 Task: Write subject "Target audience".
Action: Mouse moved to (994, 257)
Screenshot: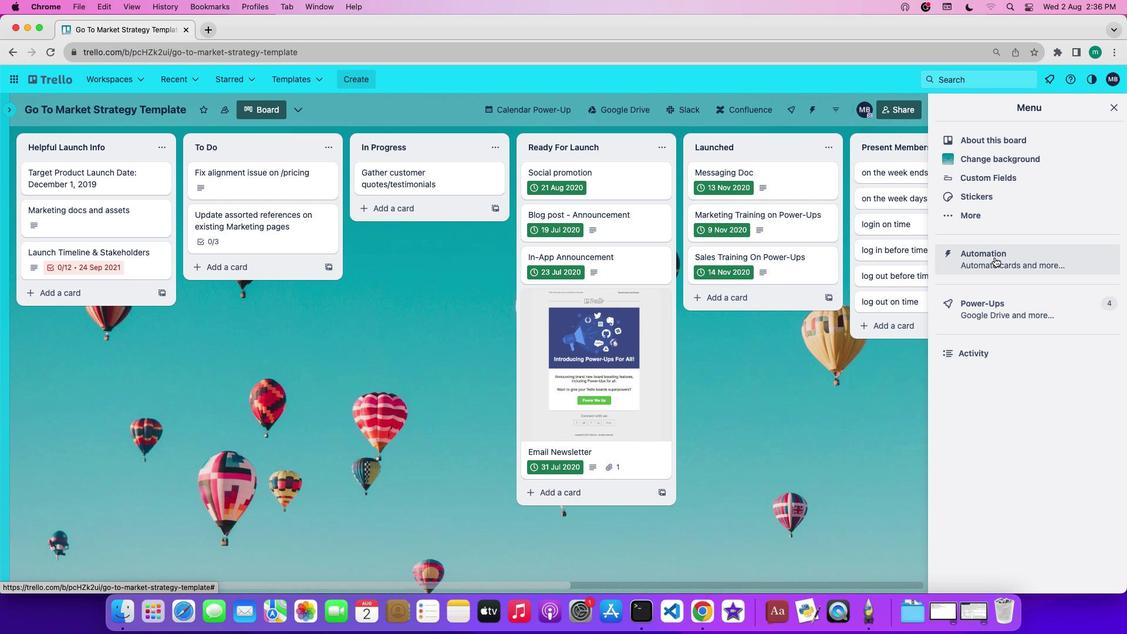
Action: Mouse pressed left at (994, 257)
Screenshot: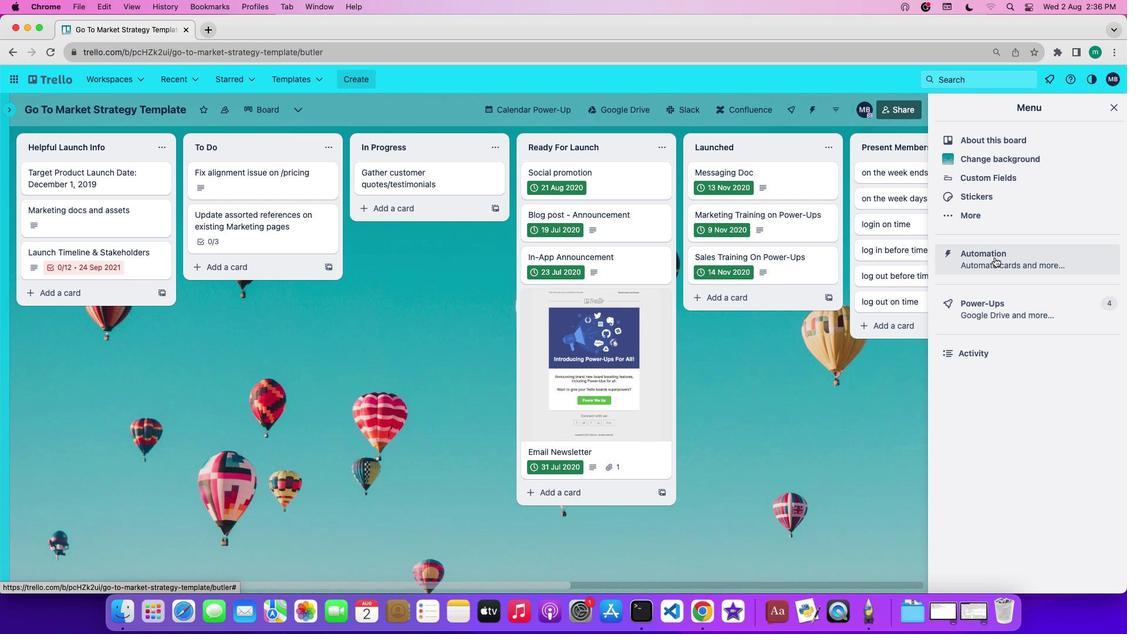 
Action: Mouse moved to (42, 300)
Screenshot: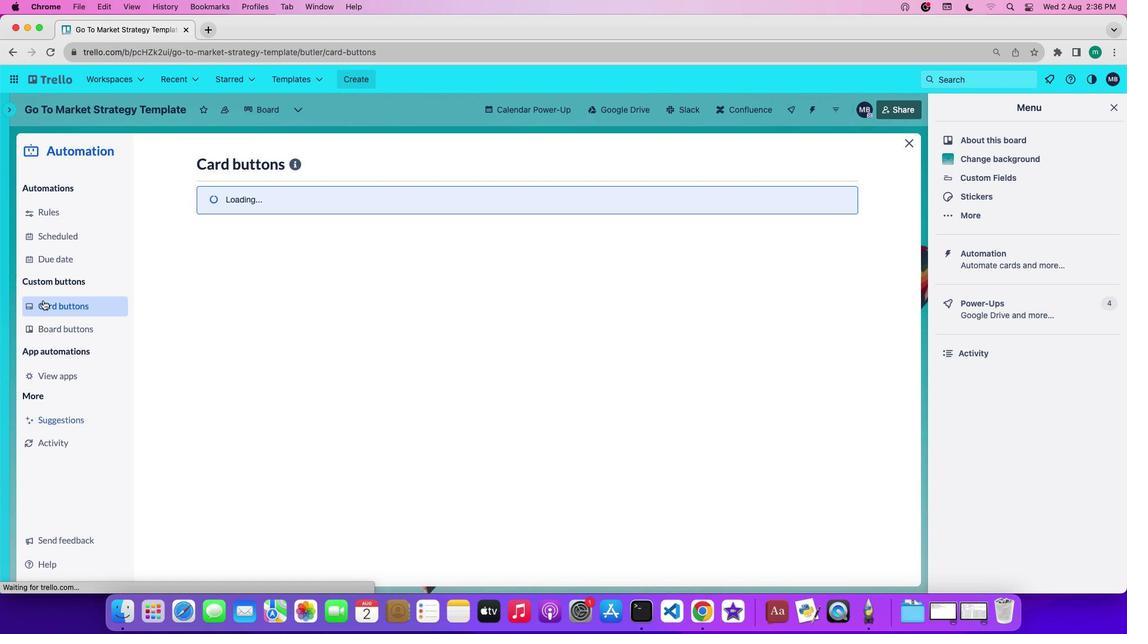 
Action: Mouse pressed left at (42, 300)
Screenshot: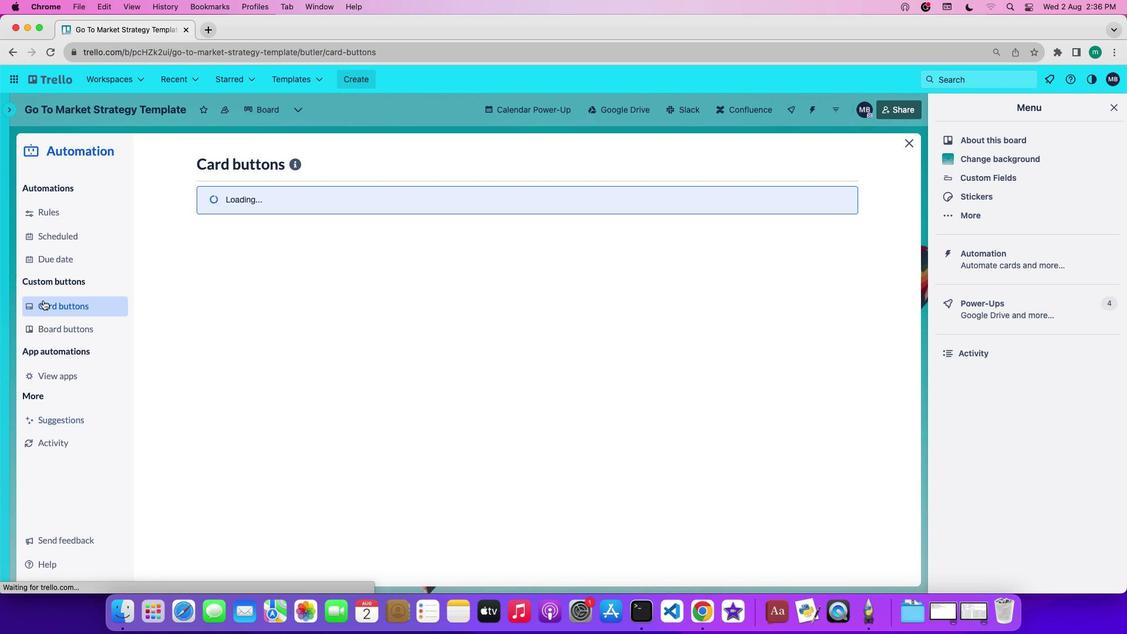 
Action: Mouse moved to (278, 407)
Screenshot: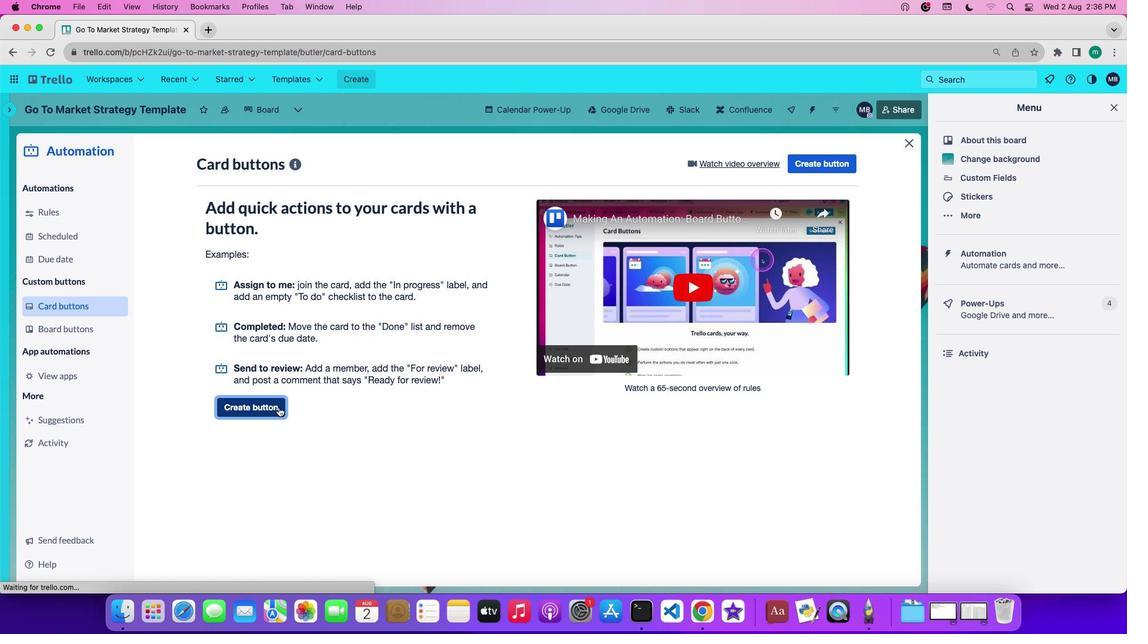 
Action: Mouse pressed left at (278, 407)
Screenshot: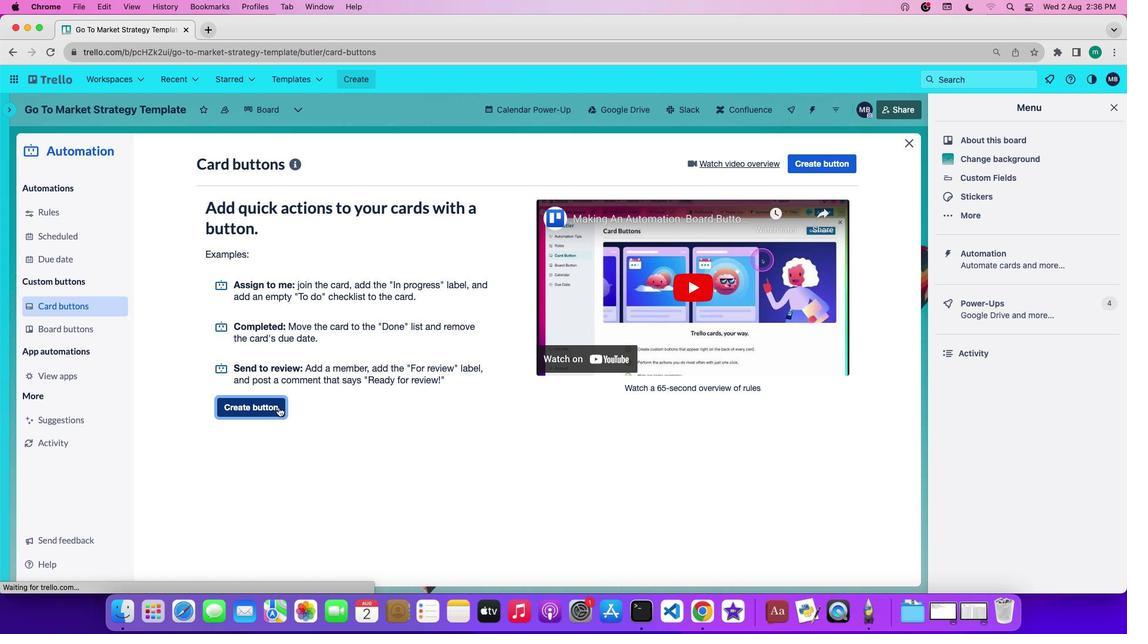 
Action: Mouse moved to (588, 327)
Screenshot: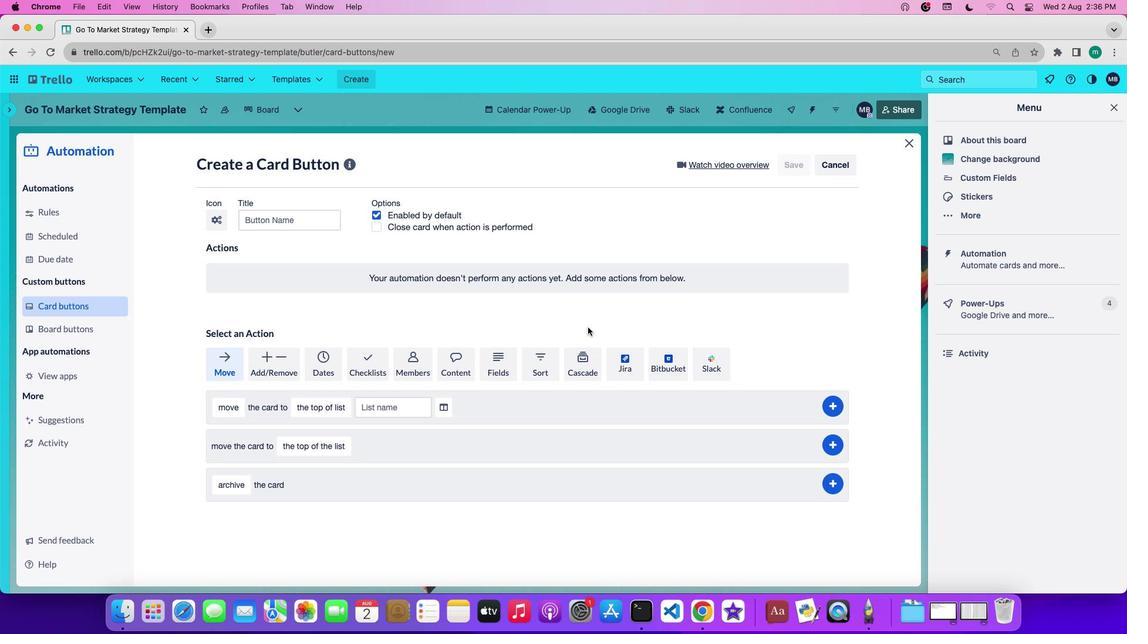 
Action: Mouse pressed left at (588, 327)
Screenshot: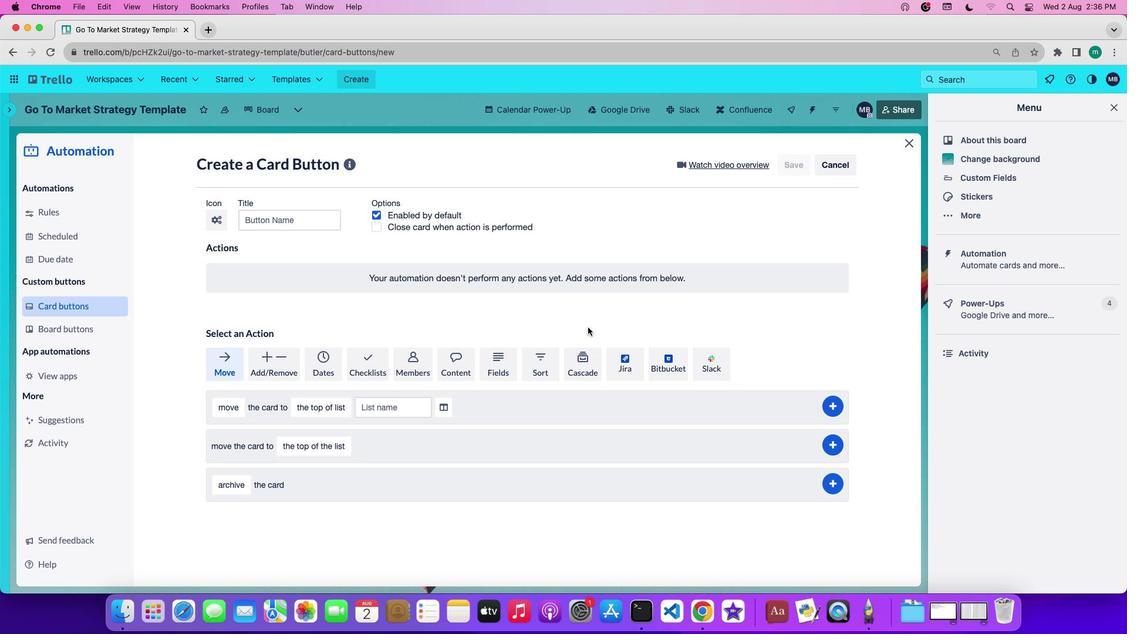 
Action: Mouse moved to (464, 361)
Screenshot: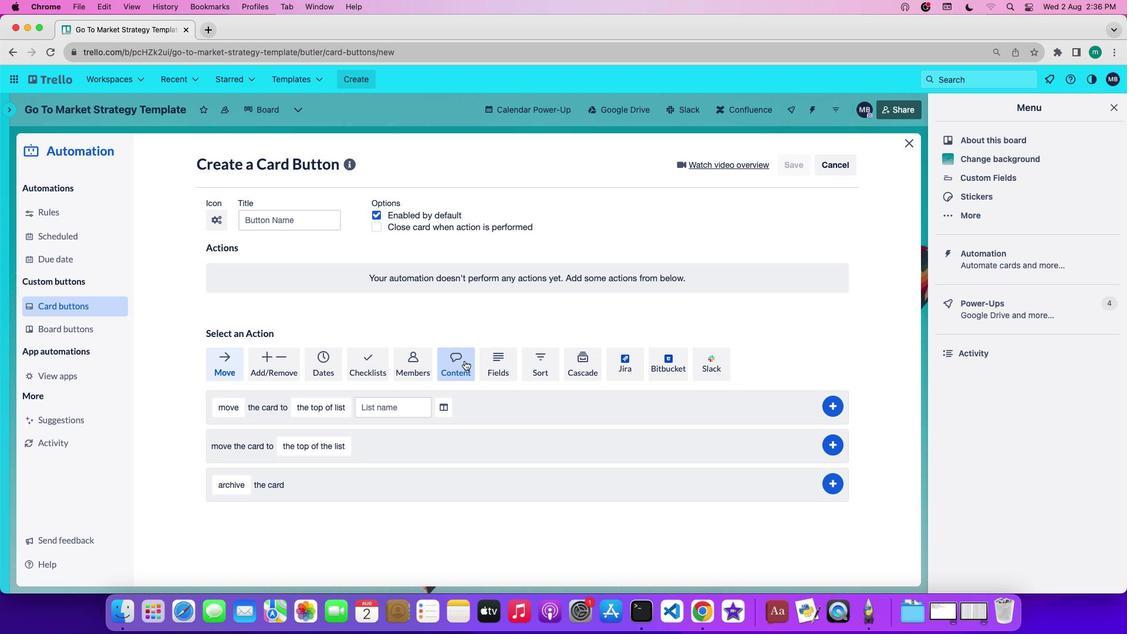 
Action: Mouse pressed left at (464, 361)
Screenshot: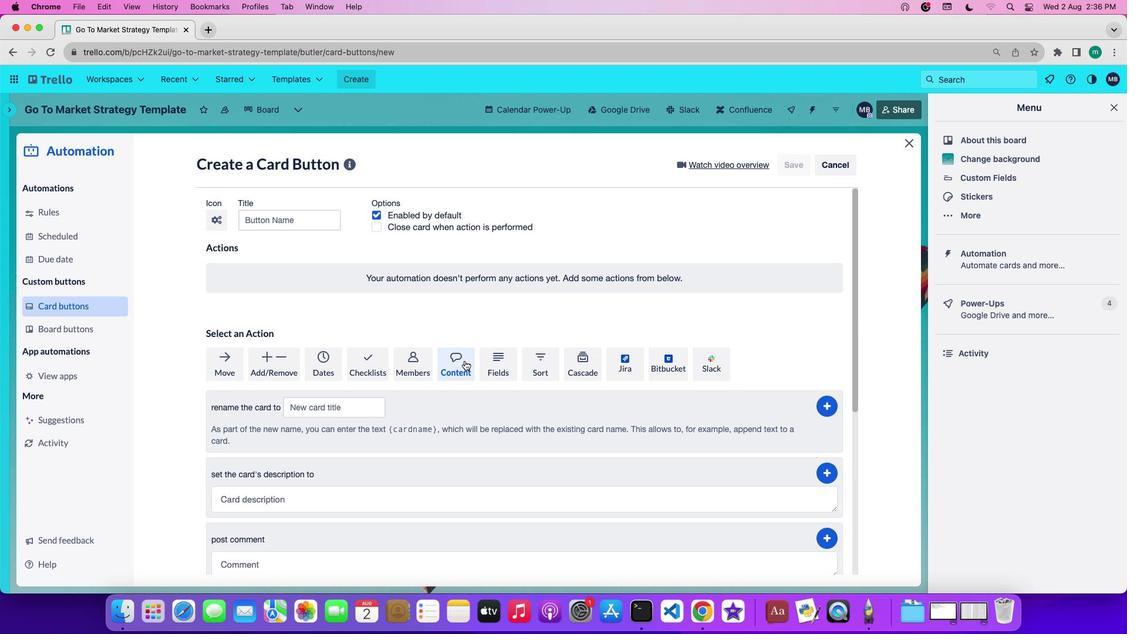 
Action: Mouse moved to (431, 463)
Screenshot: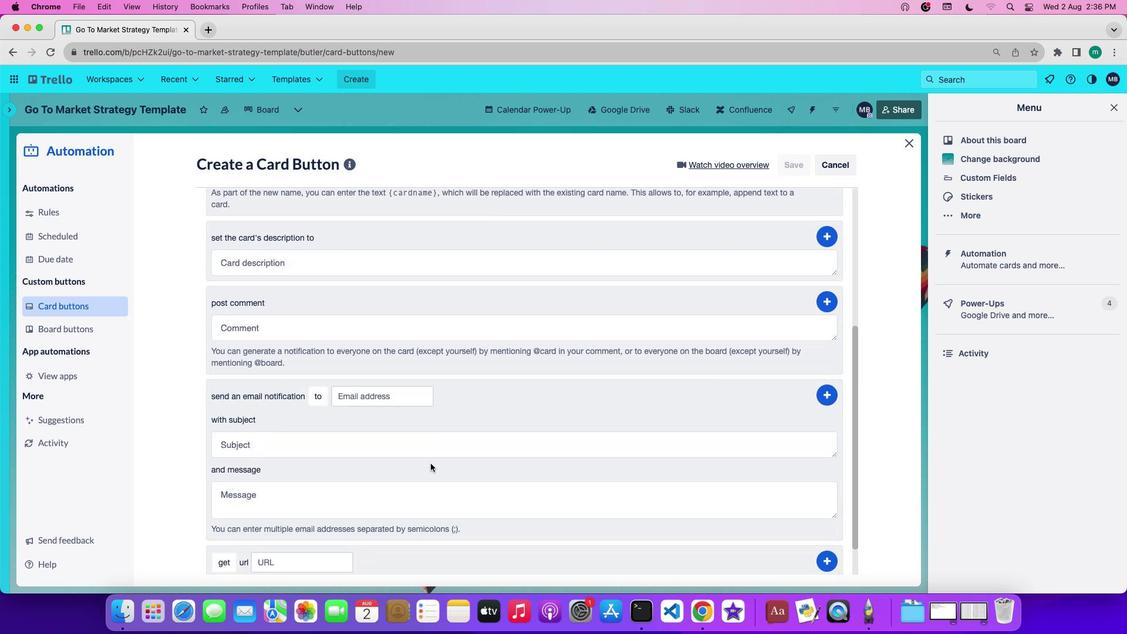 
Action: Mouse scrolled (431, 463) with delta (0, 0)
Screenshot: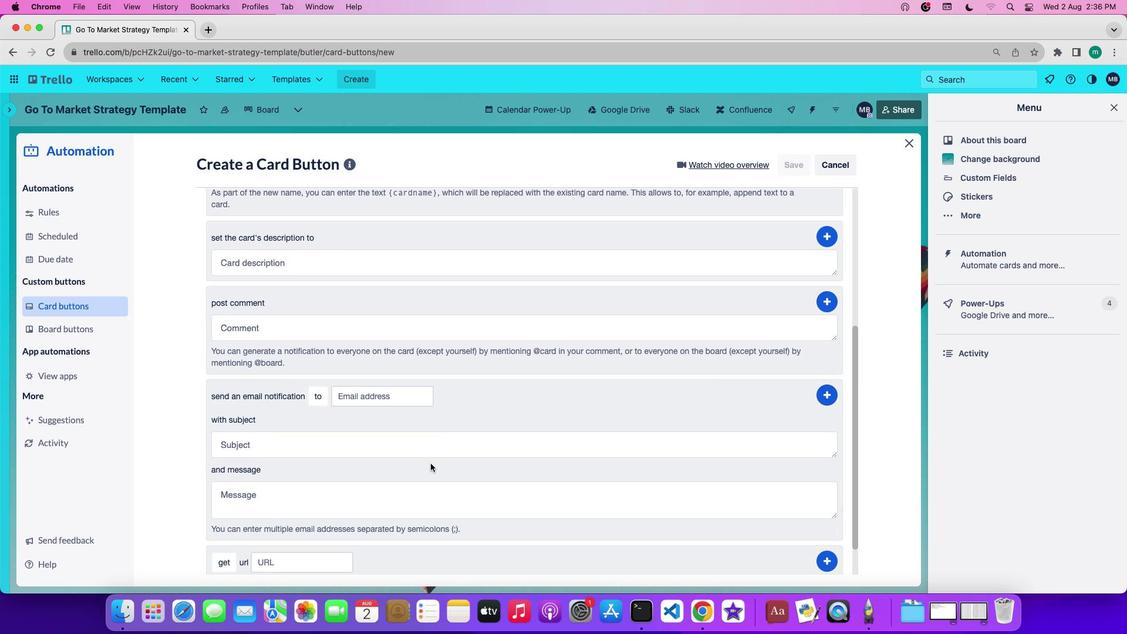 
Action: Mouse scrolled (431, 463) with delta (0, 0)
Screenshot: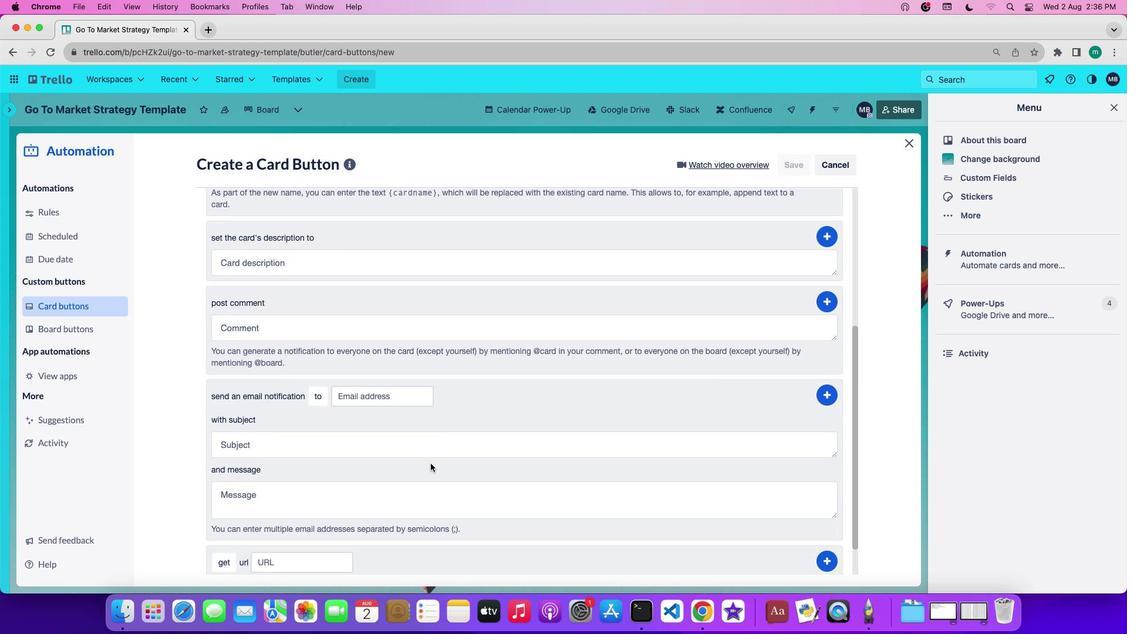 
Action: Mouse scrolled (431, 463) with delta (0, -1)
Screenshot: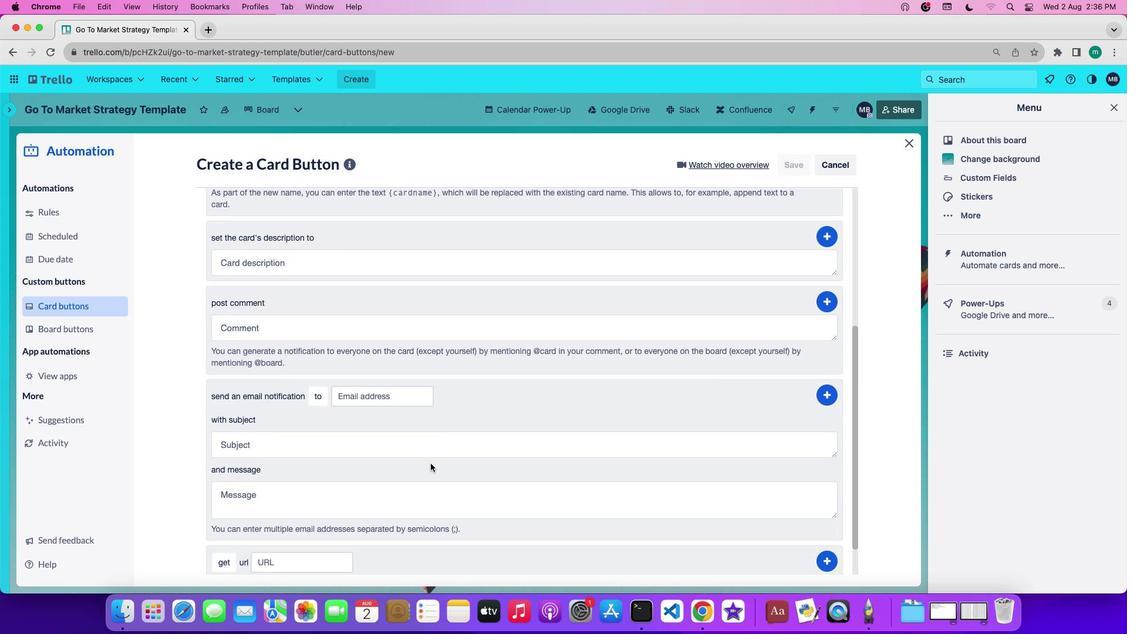 
Action: Mouse scrolled (431, 463) with delta (0, -2)
Screenshot: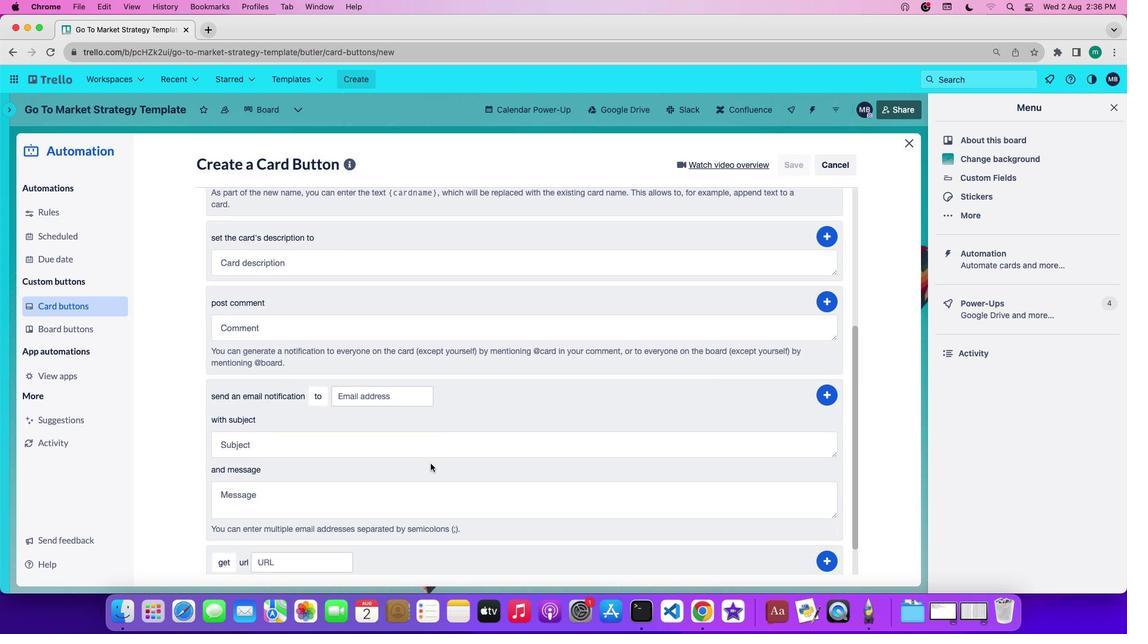 
Action: Mouse scrolled (431, 463) with delta (0, 0)
Screenshot: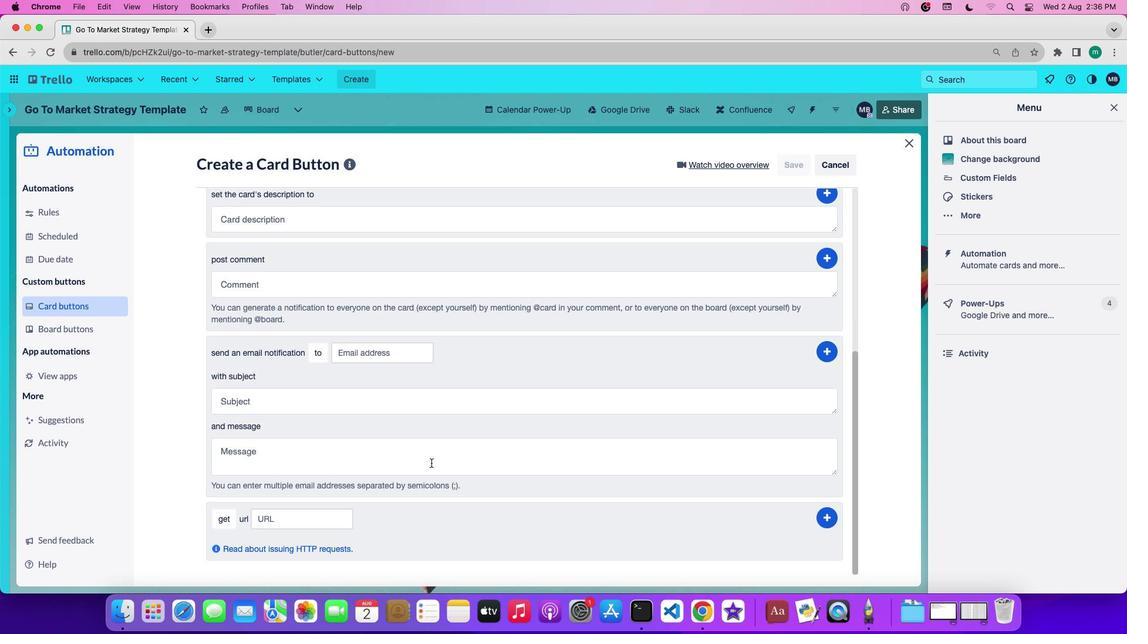 
Action: Mouse scrolled (431, 463) with delta (0, 0)
Screenshot: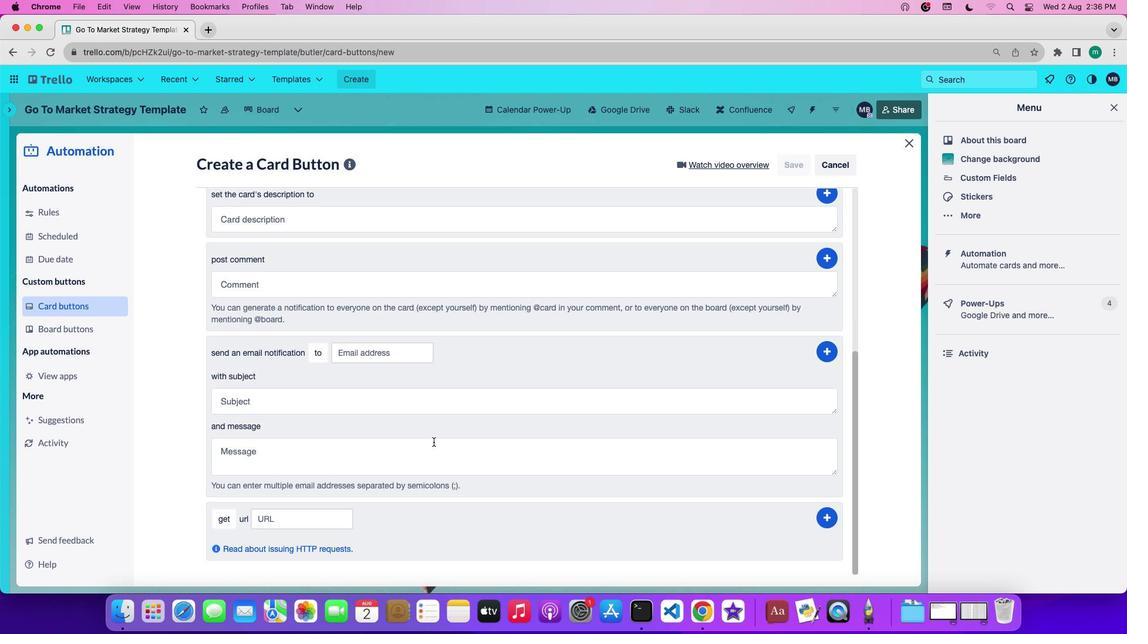 
Action: Mouse scrolled (431, 463) with delta (0, -1)
Screenshot: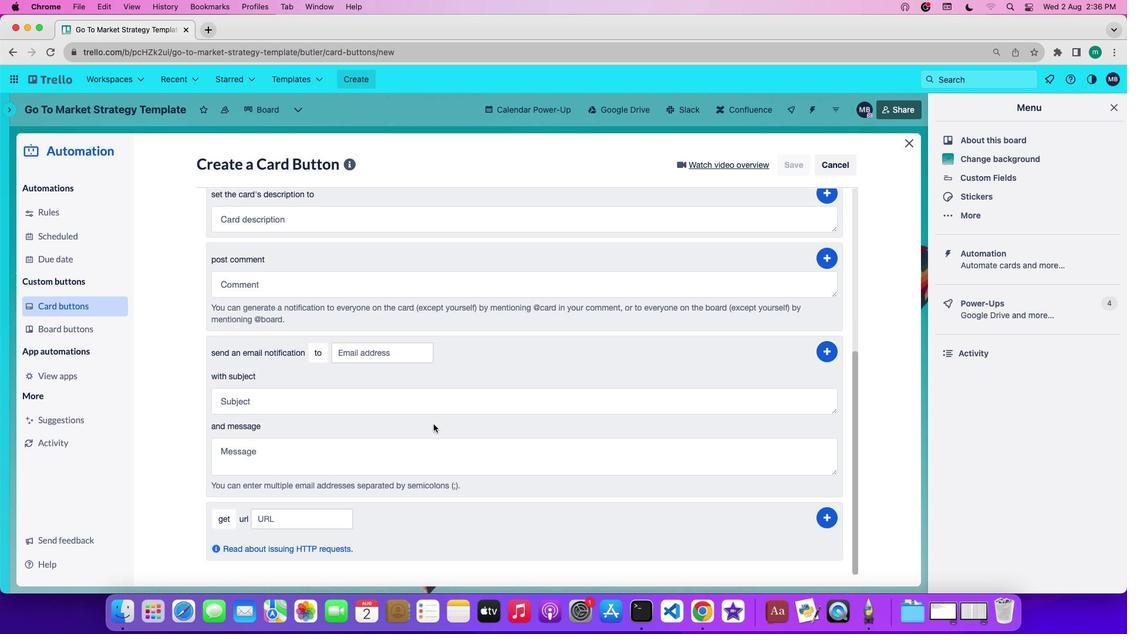 
Action: Mouse moved to (439, 406)
Screenshot: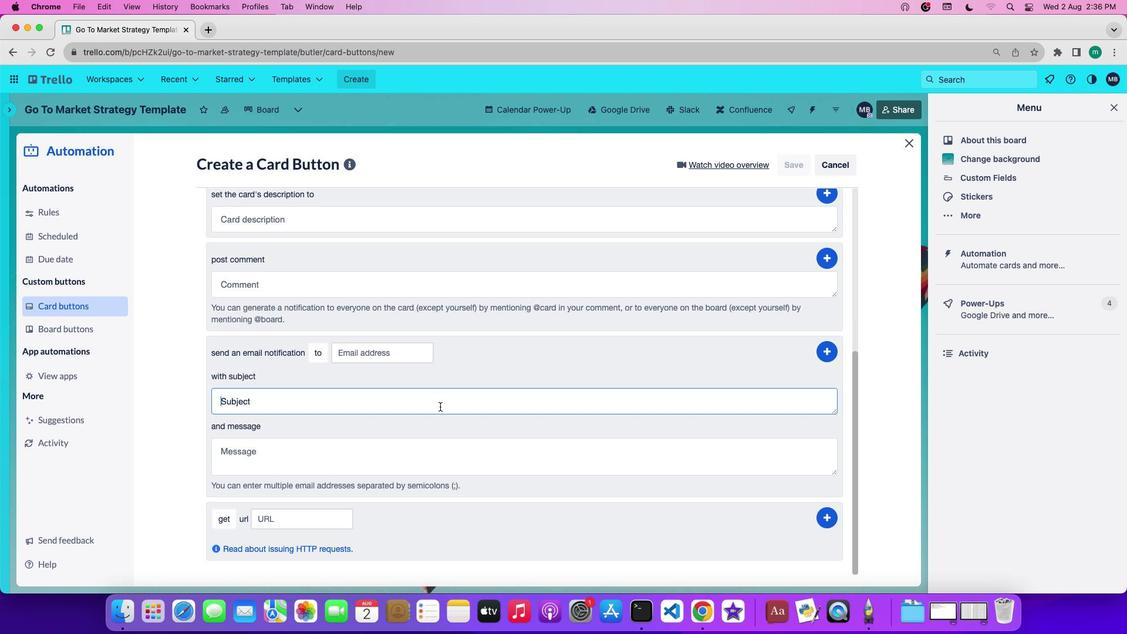
Action: Mouse pressed left at (439, 406)
Screenshot: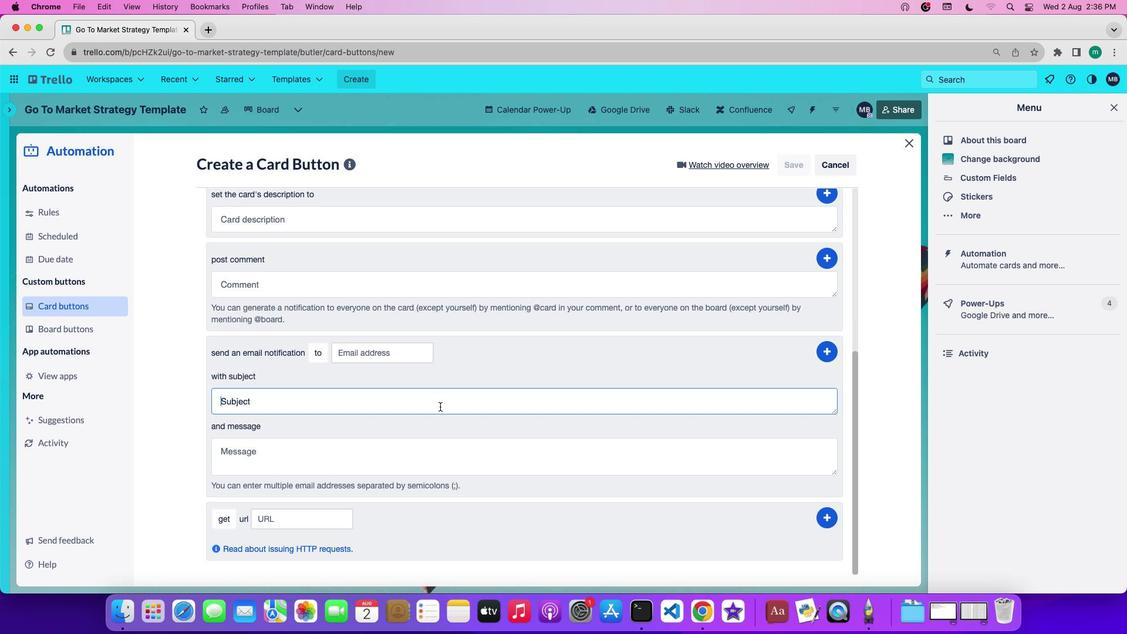 
Action: Key pressed Key.shift'T''a''r''g''e''t'Key.space'a''u''d''i''e''n''c''e'
Screenshot: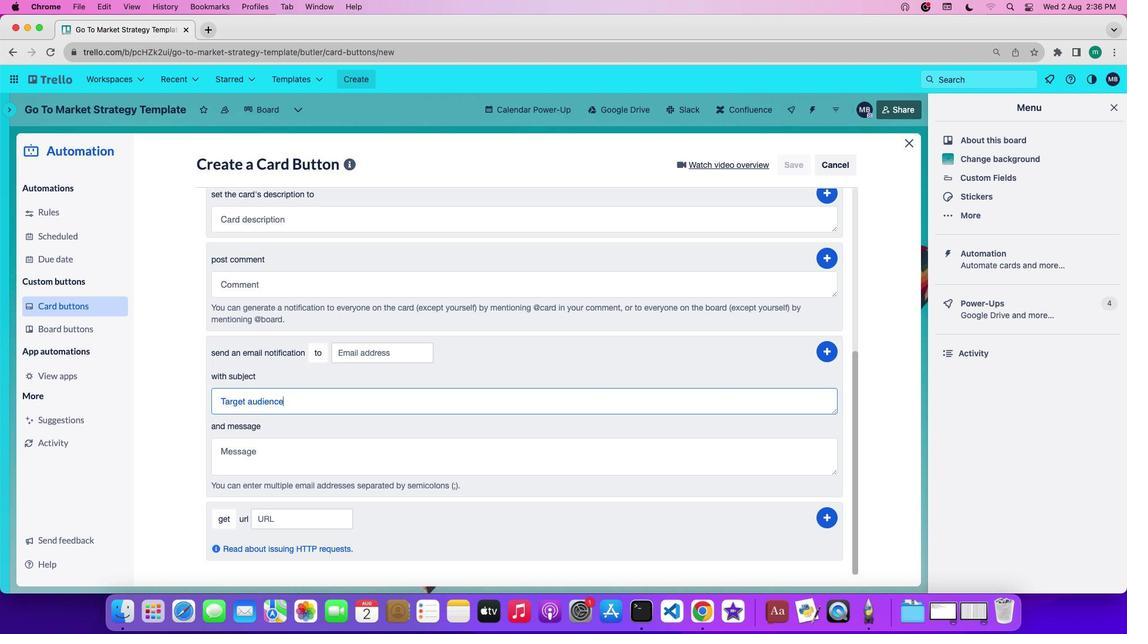 
Action: Mouse moved to (835, 354)
Screenshot: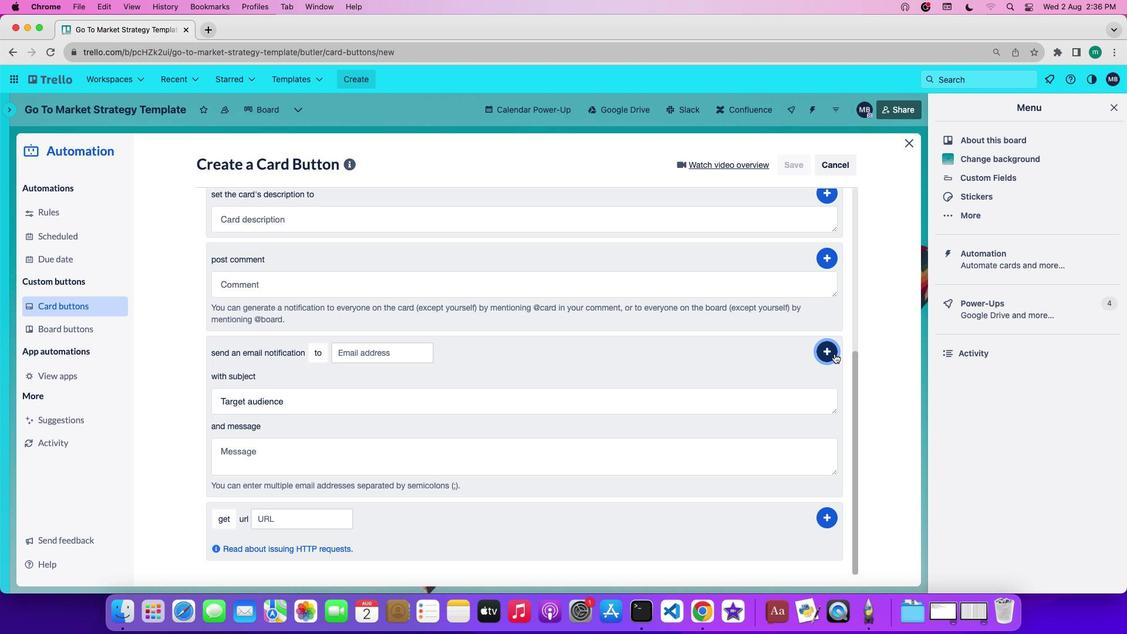 
Action: Mouse pressed left at (835, 354)
Screenshot: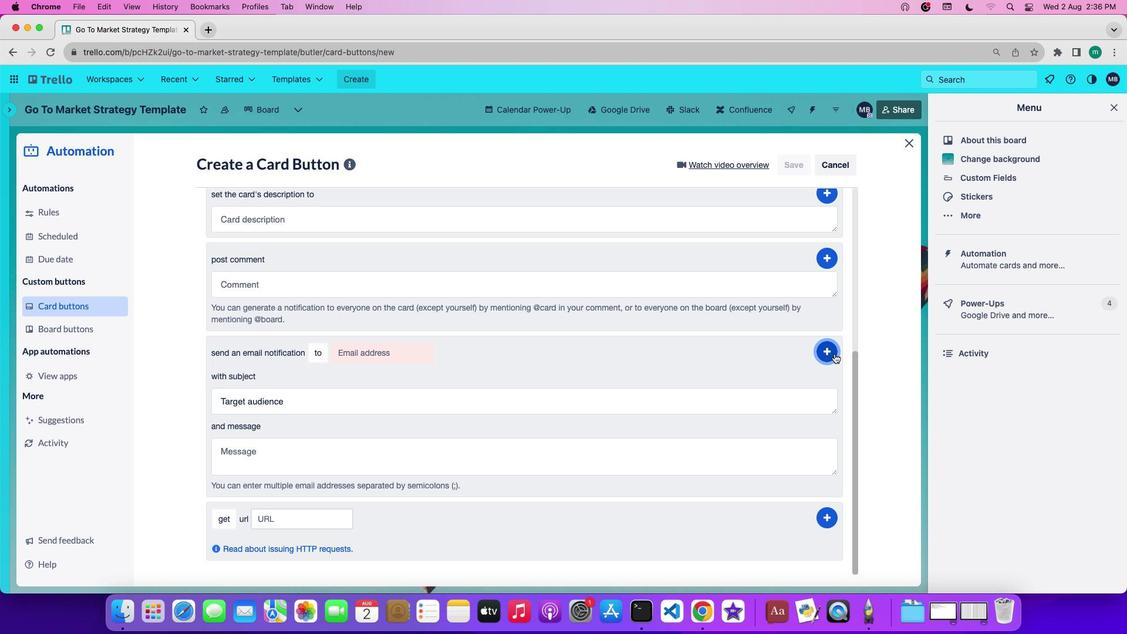 
